 Task: Select the position in the sort order.
Action: Mouse moved to (29, 717)
Screenshot: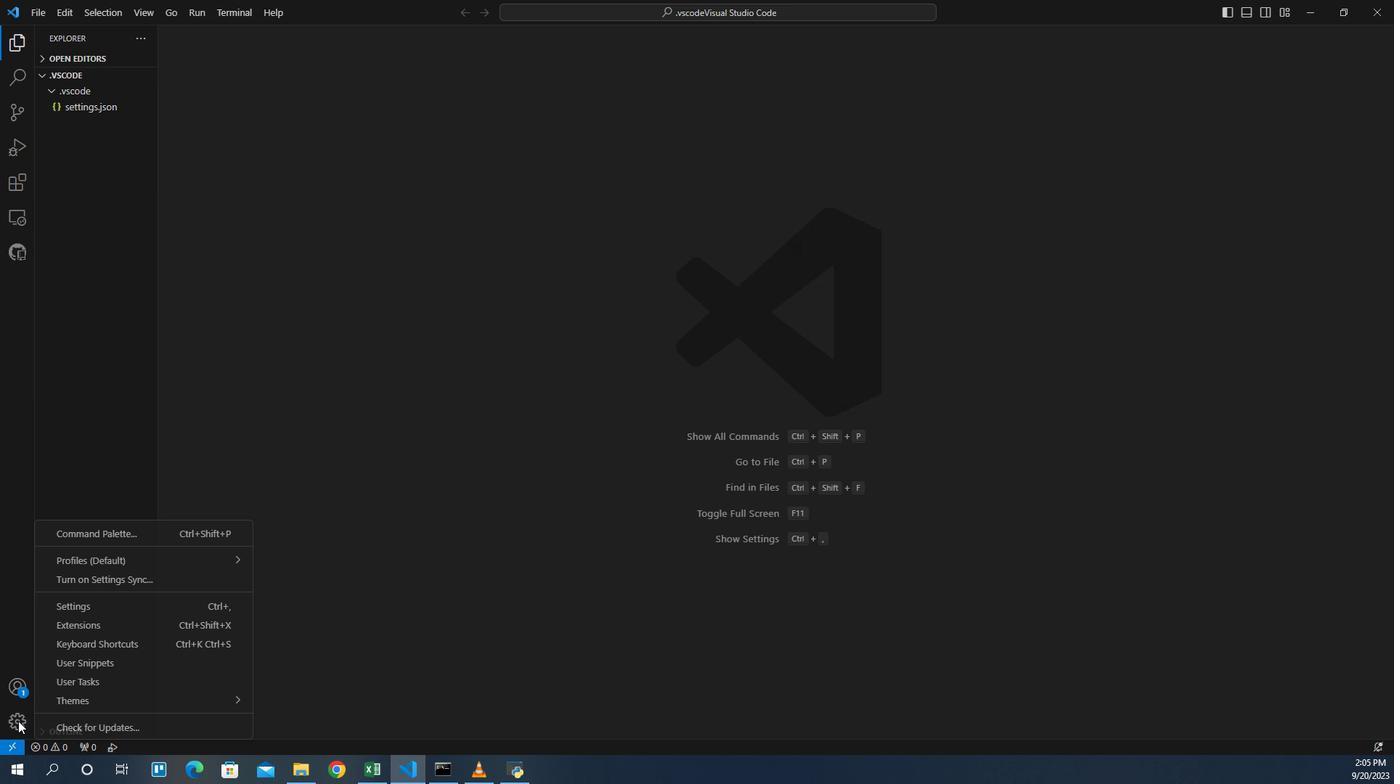 
Action: Mouse pressed left at (29, 717)
Screenshot: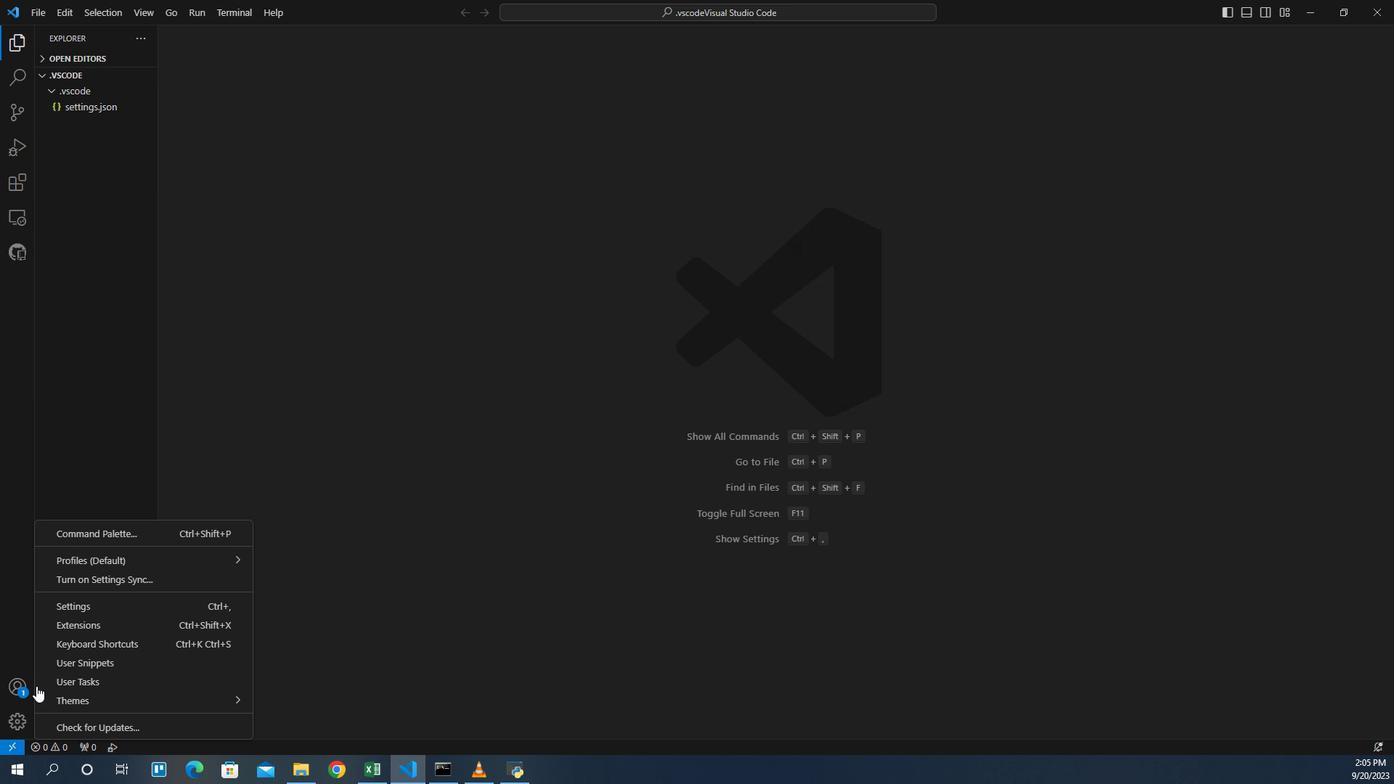 
Action: Mouse moved to (72, 598)
Screenshot: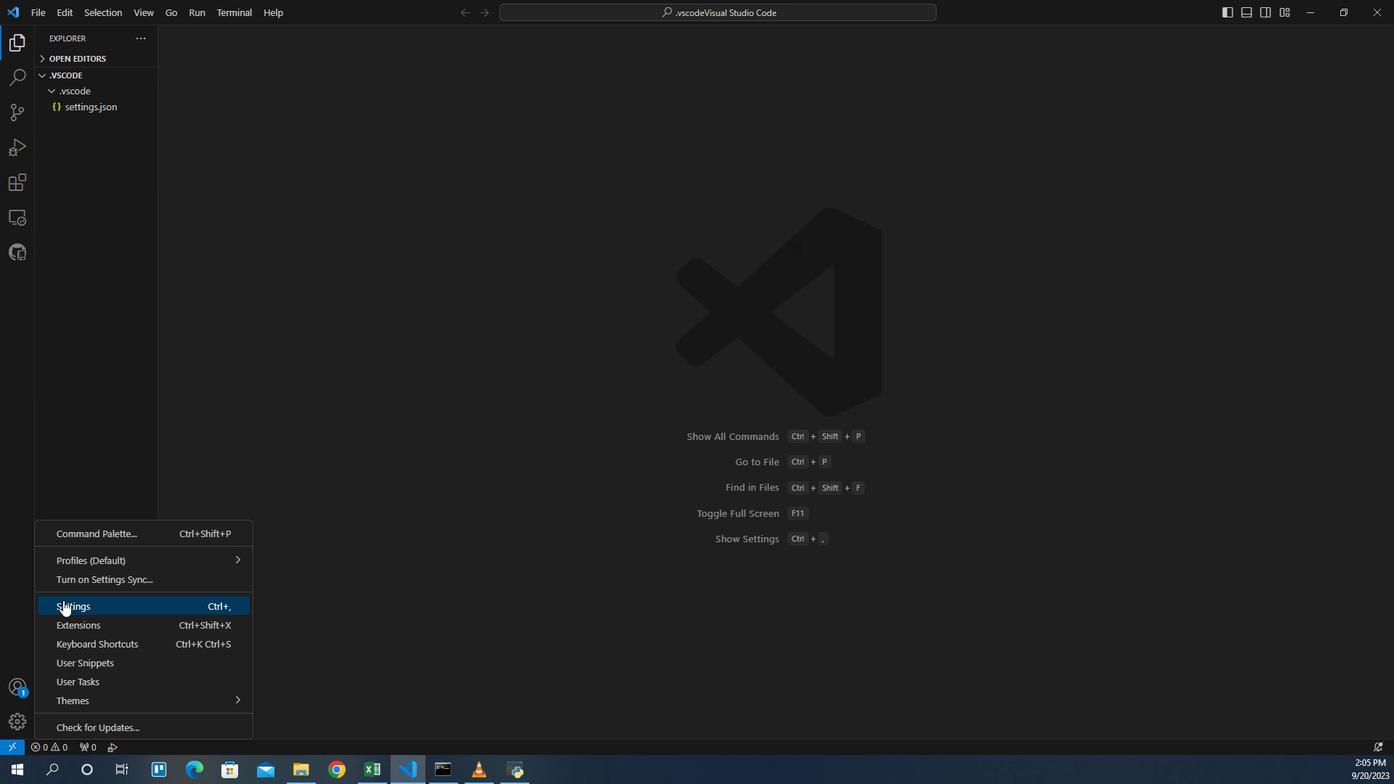 
Action: Mouse pressed left at (72, 598)
Screenshot: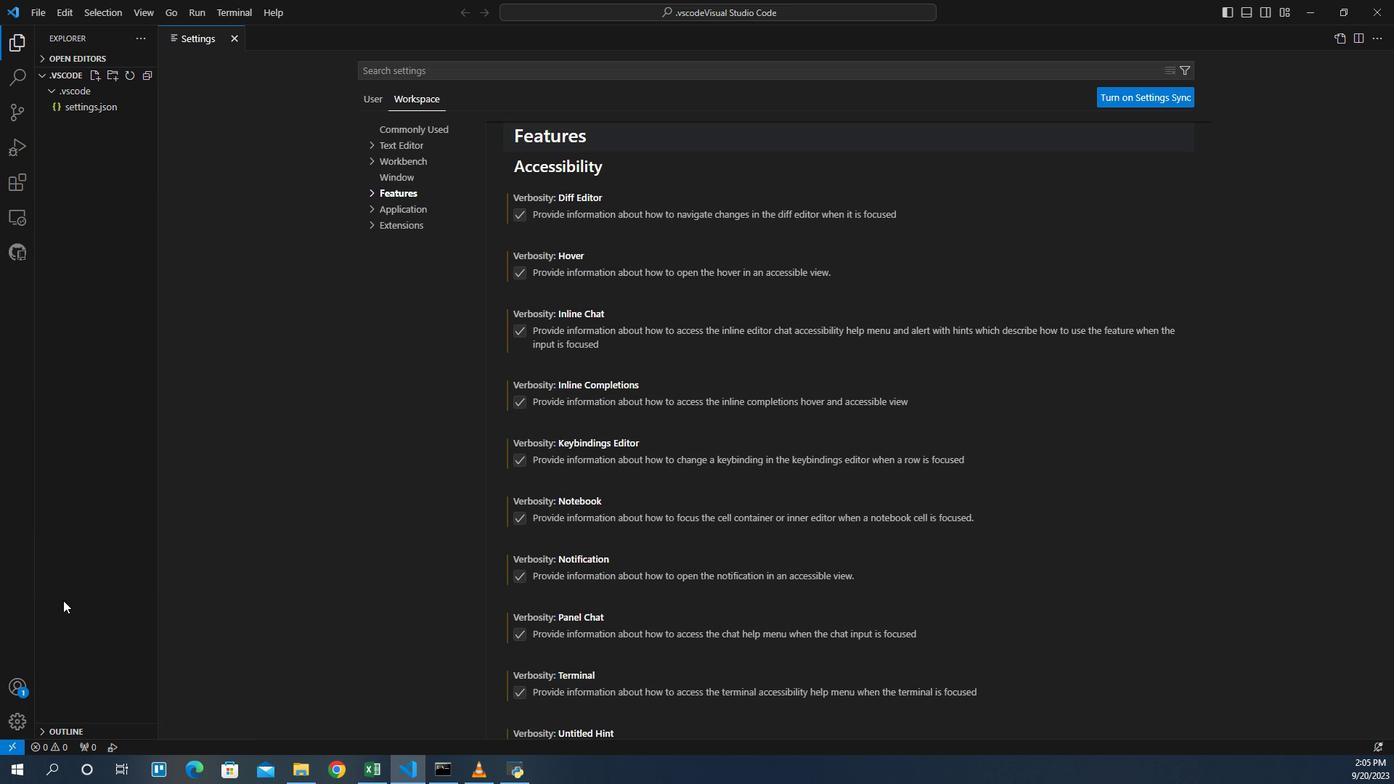 
Action: Mouse moved to (409, 106)
Screenshot: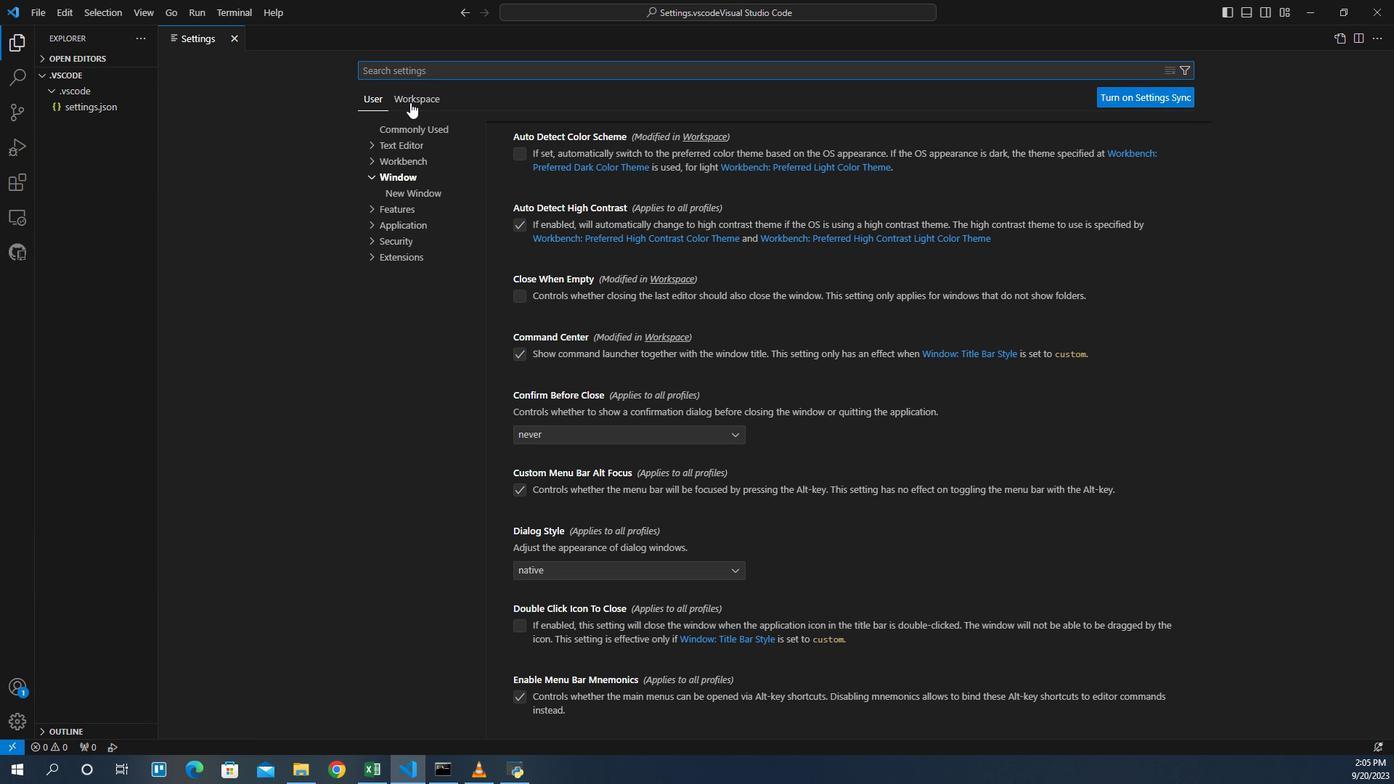 
Action: Mouse pressed left at (409, 106)
Screenshot: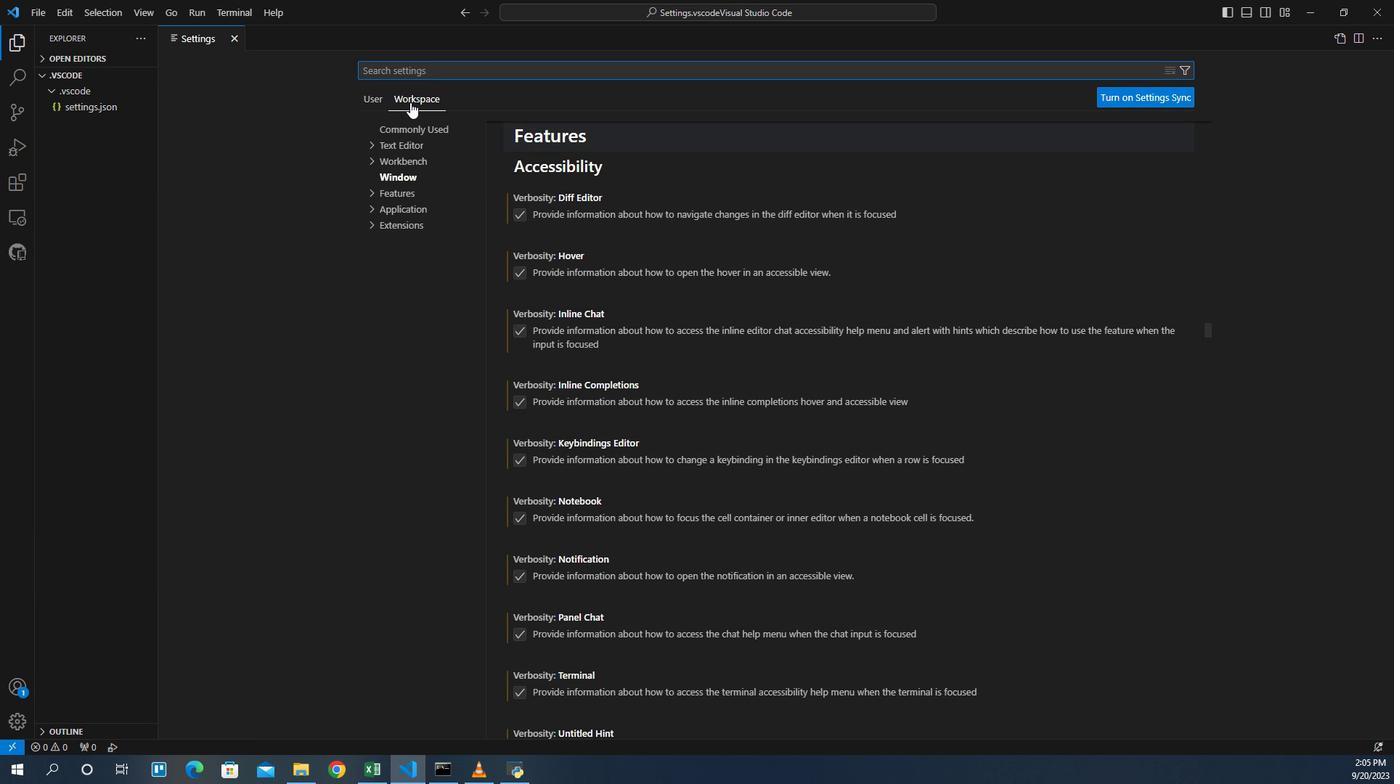 
Action: Mouse moved to (387, 196)
Screenshot: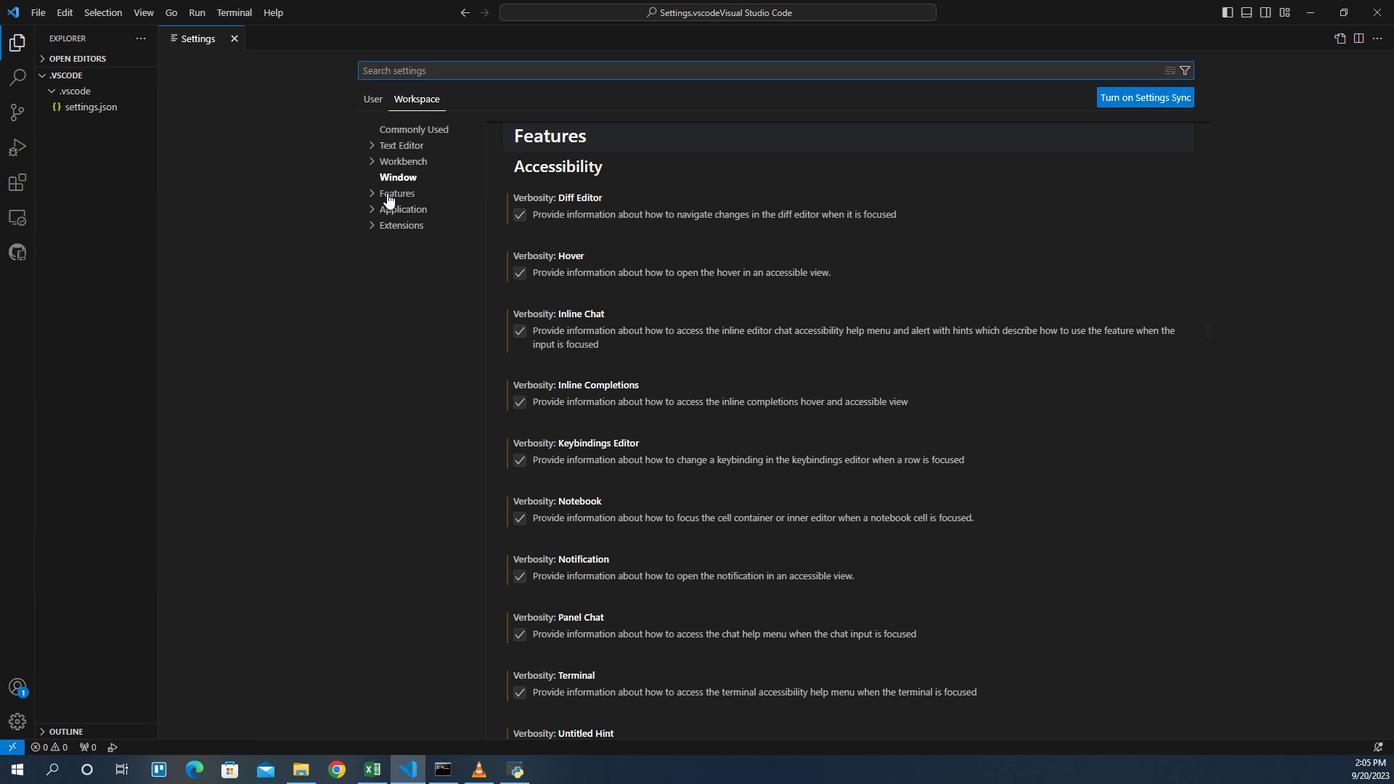 
Action: Mouse pressed left at (387, 196)
Screenshot: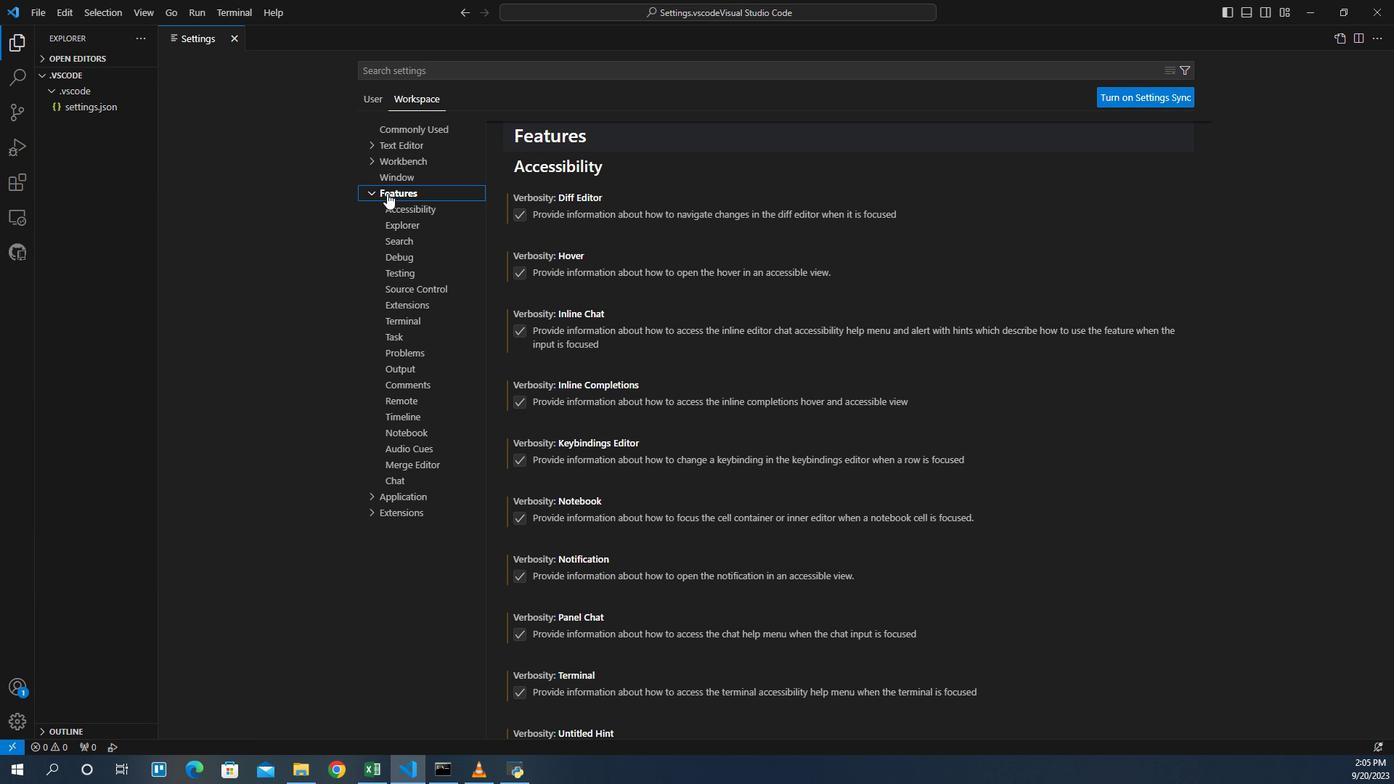 
Action: Mouse moved to (396, 350)
Screenshot: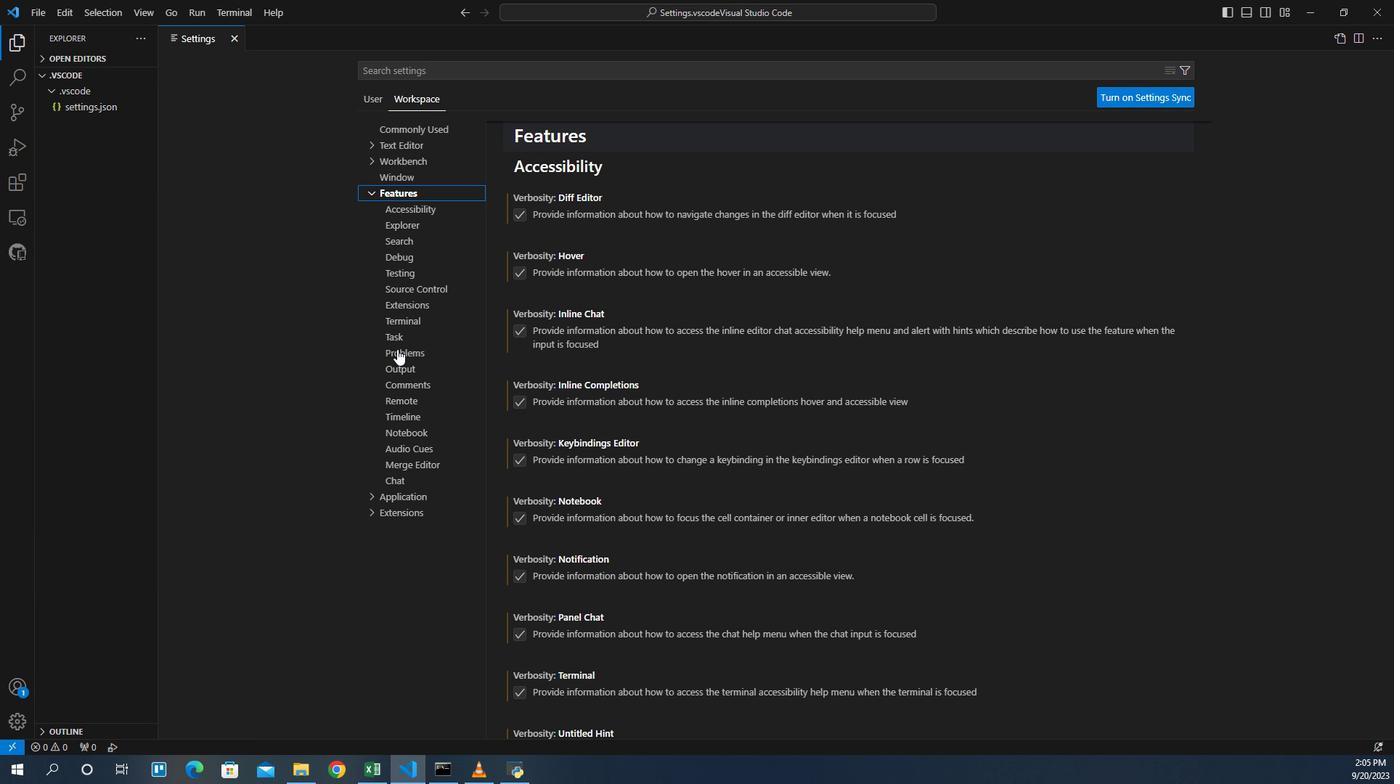 
Action: Mouse pressed left at (396, 350)
Screenshot: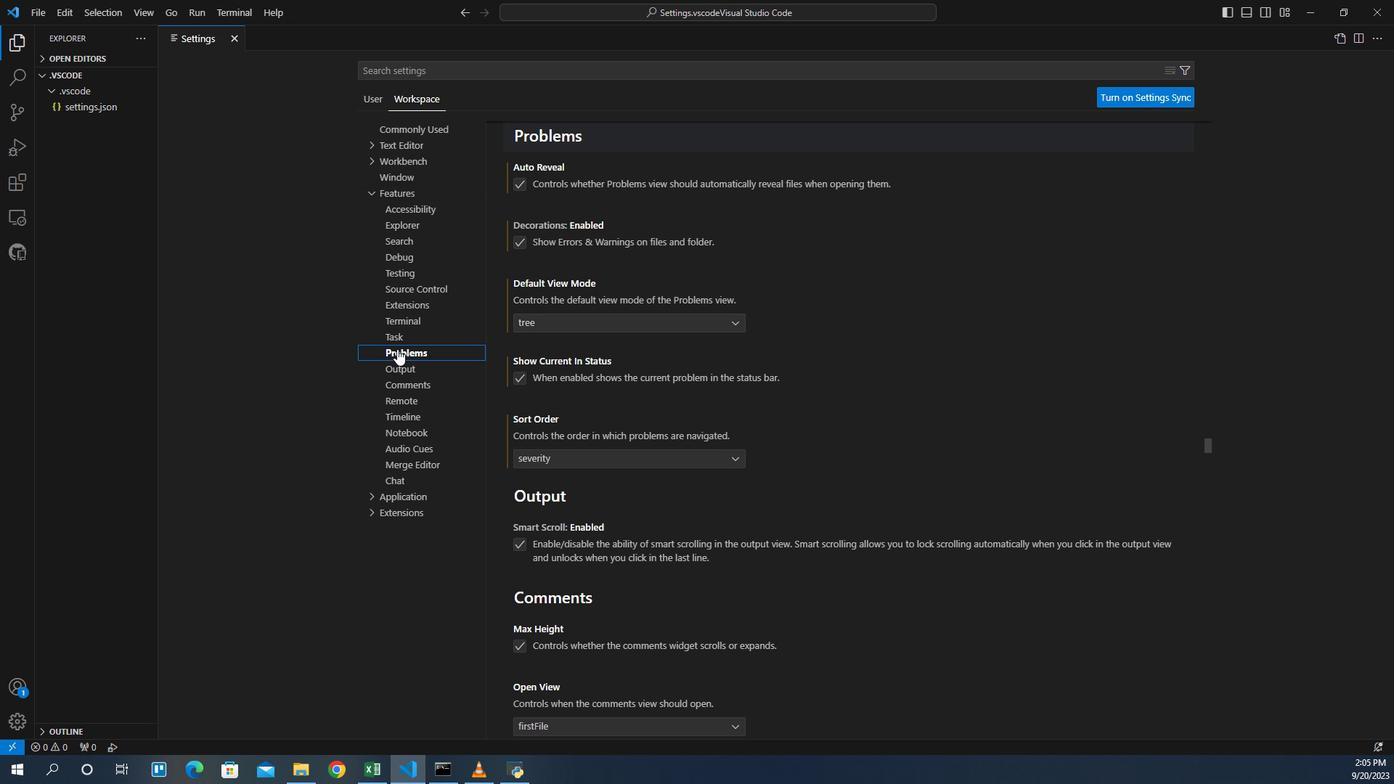 
Action: Mouse moved to (541, 459)
Screenshot: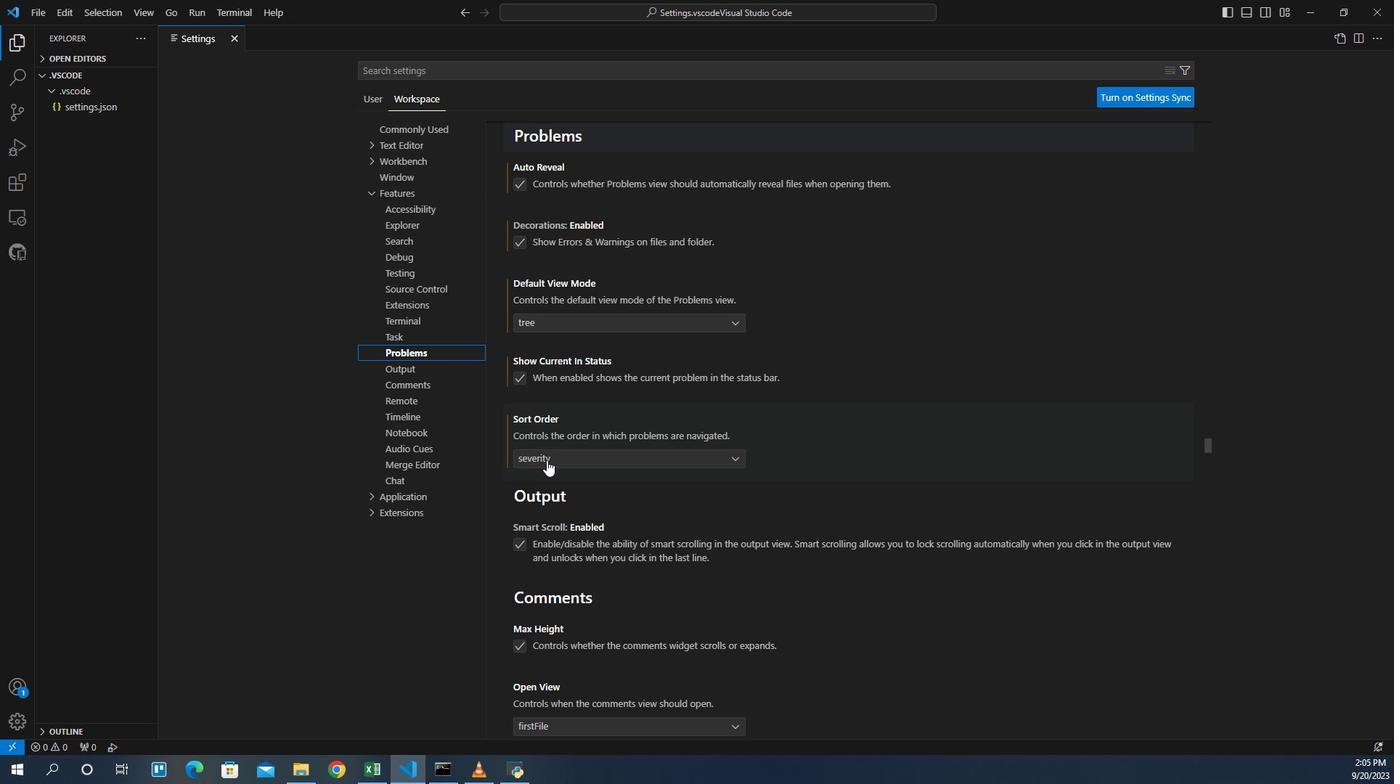 
Action: Mouse pressed left at (541, 459)
Screenshot: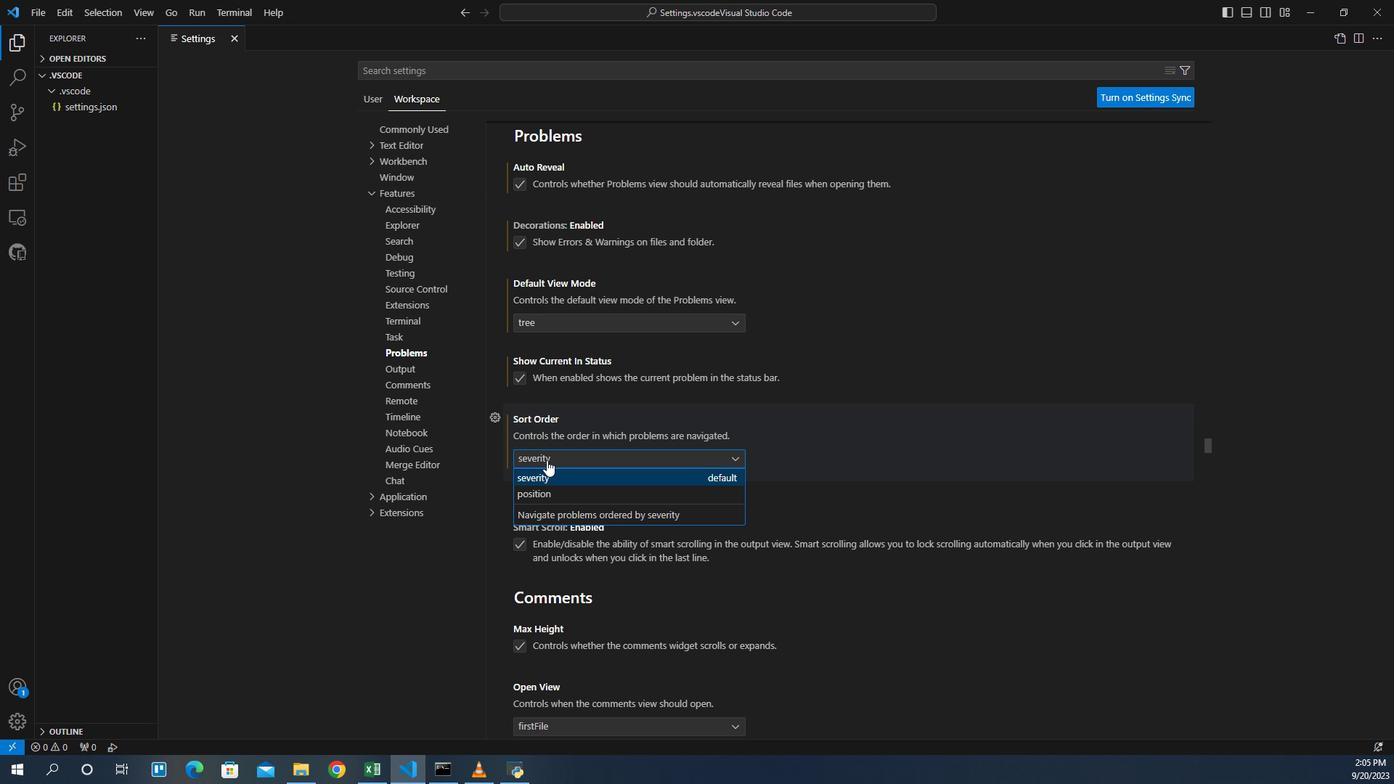 
Action: Mouse moved to (541, 488)
Screenshot: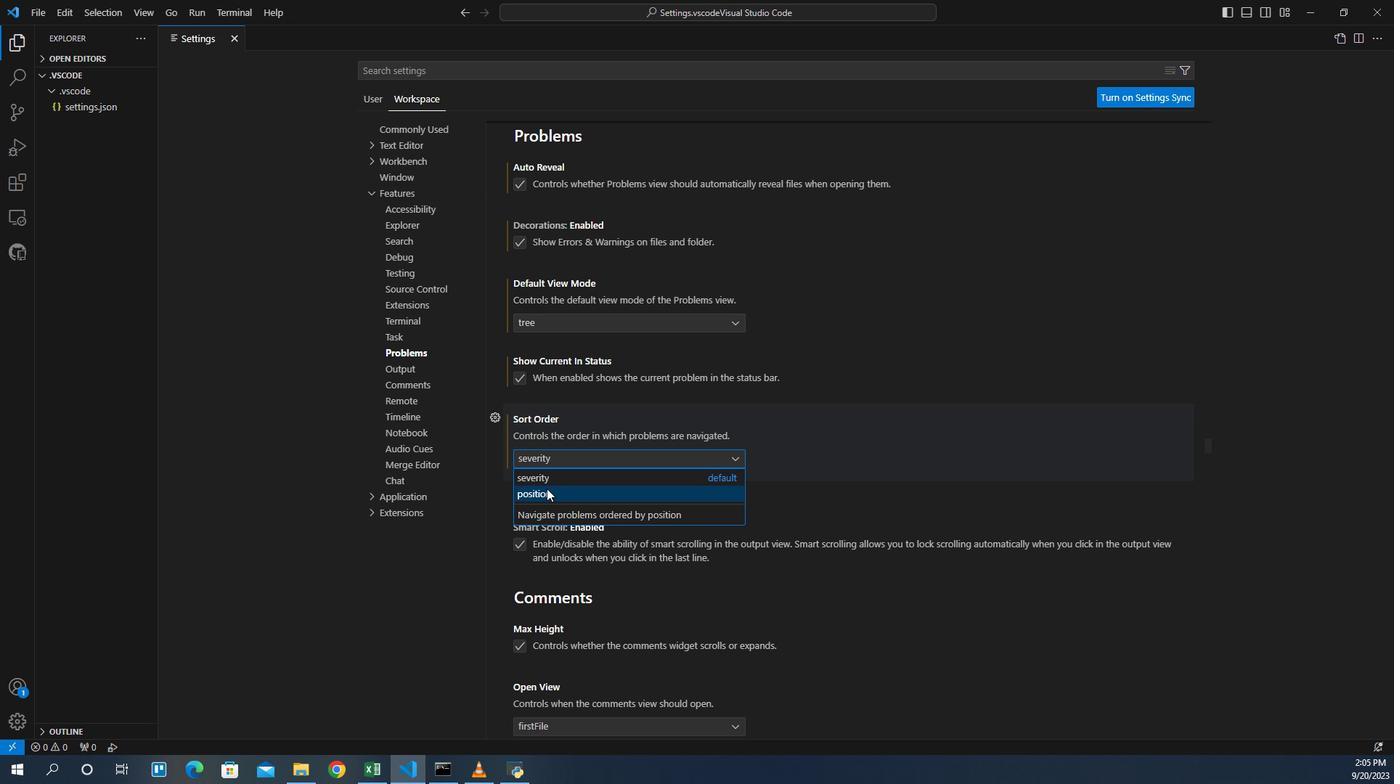 
Action: Mouse pressed left at (541, 488)
Screenshot: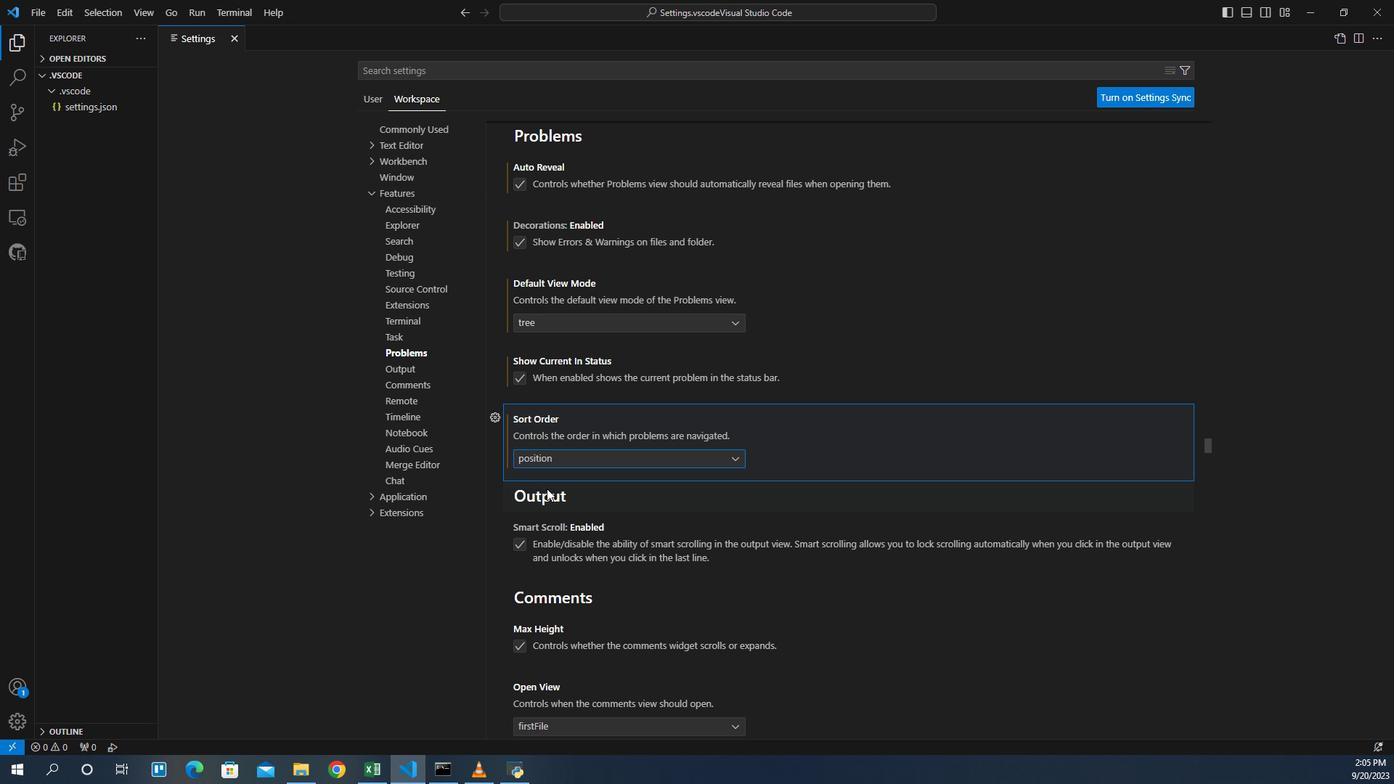 
Action: Mouse moved to (536, 471)
Screenshot: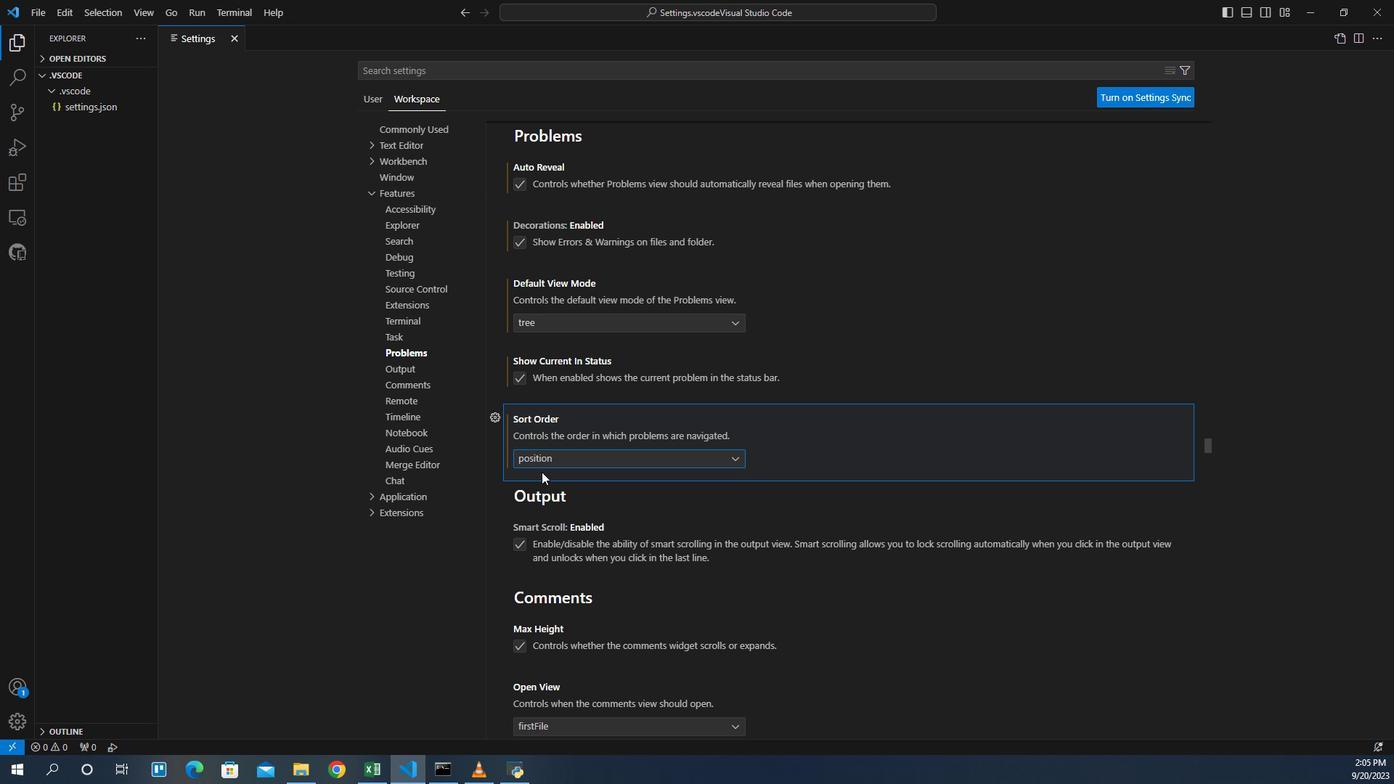 
